 Task: In the Contact  CarterEllie@iko.com, schedule and save the meeting with title: 'Introducing Our Products and Services ', Select date: '25 August, 2023', select start time: 10:30:AM. Add location in person New York with meeting description: Kindly join this meeting to understand Product Demo and Service Presentation.. Logged in from softage.1@softage.net
Action: Mouse moved to (94, 62)
Screenshot: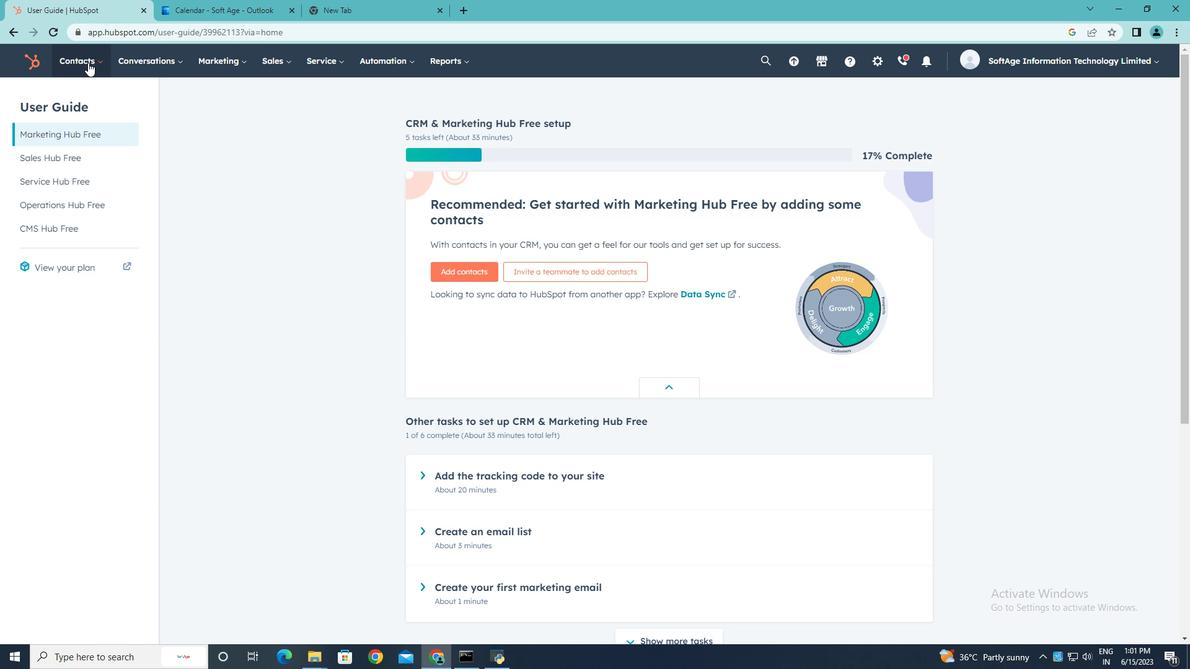 
Action: Mouse pressed left at (94, 62)
Screenshot: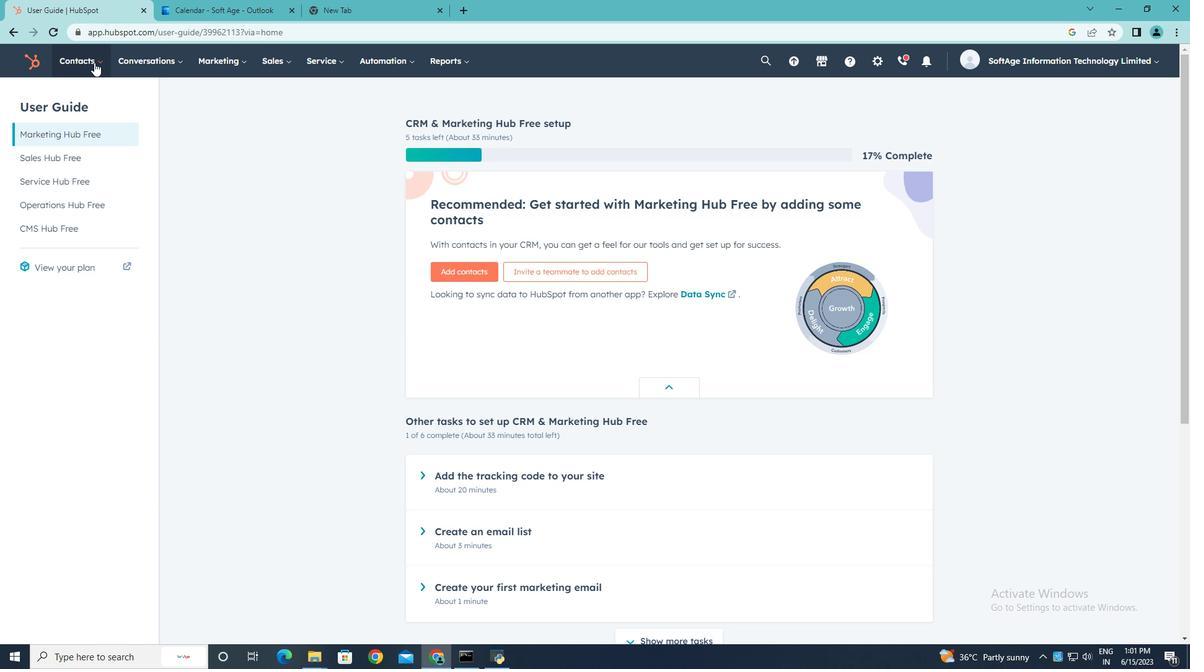 
Action: Mouse moved to (90, 93)
Screenshot: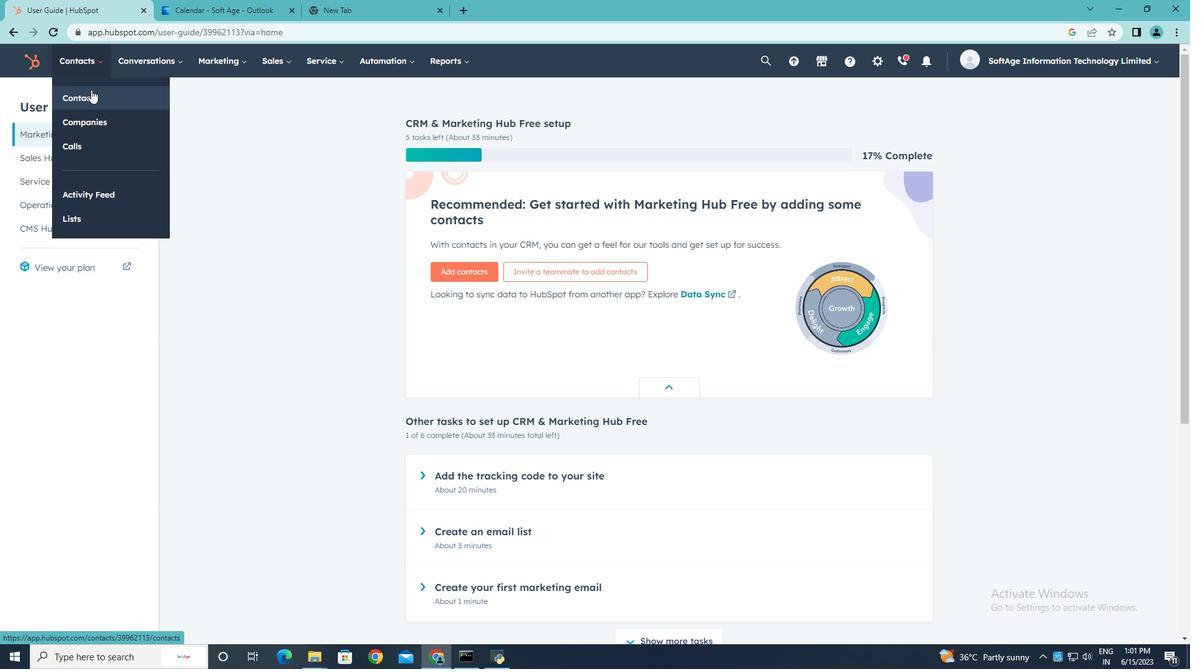 
Action: Mouse pressed left at (90, 93)
Screenshot: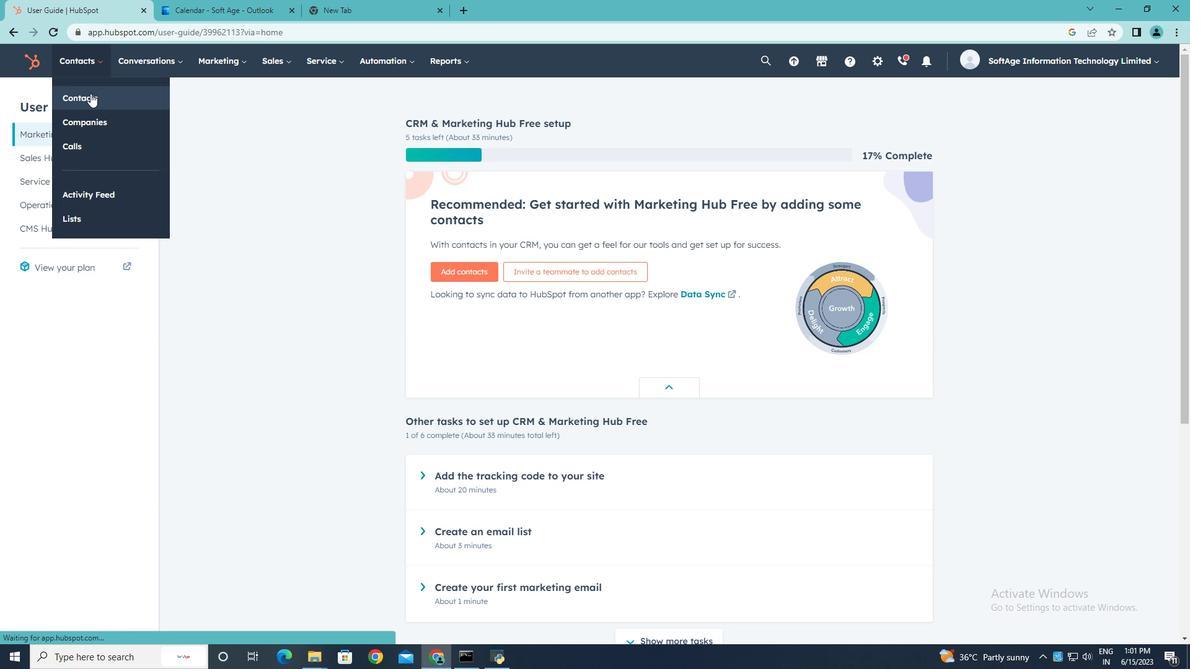 
Action: Mouse moved to (102, 199)
Screenshot: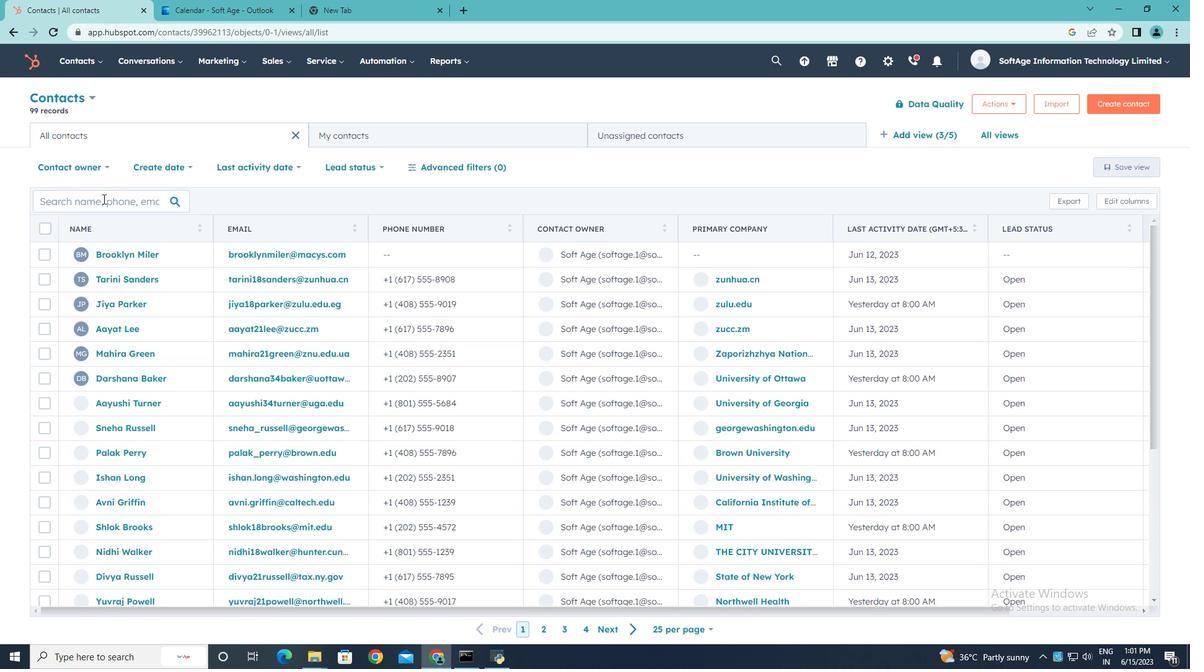 
Action: Mouse pressed left at (102, 199)
Screenshot: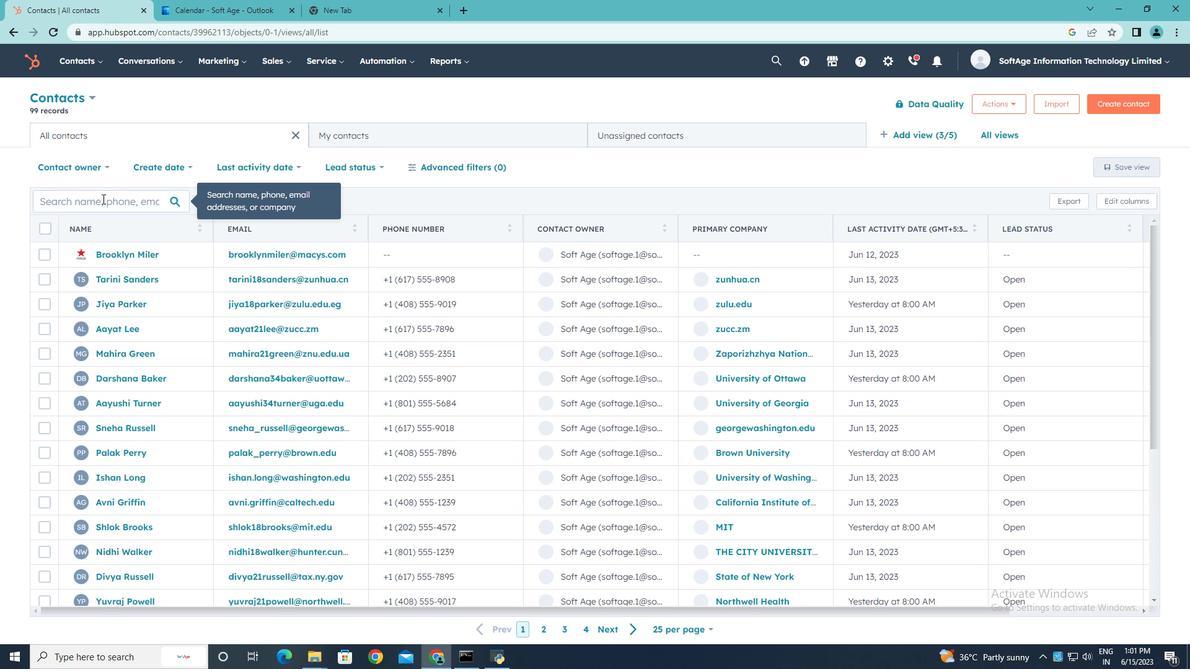 
Action: Key pressed <Key.shift>Carter<Key.shift>Ellie<Key.shift>@iko.com
Screenshot: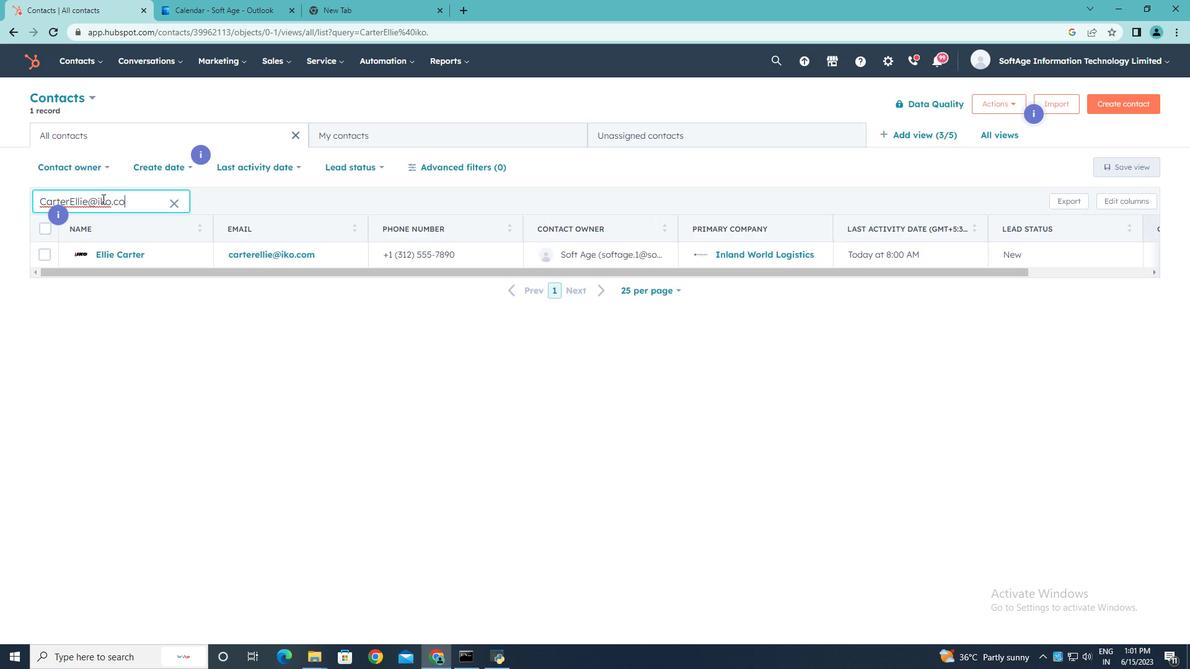 
Action: Mouse moved to (111, 254)
Screenshot: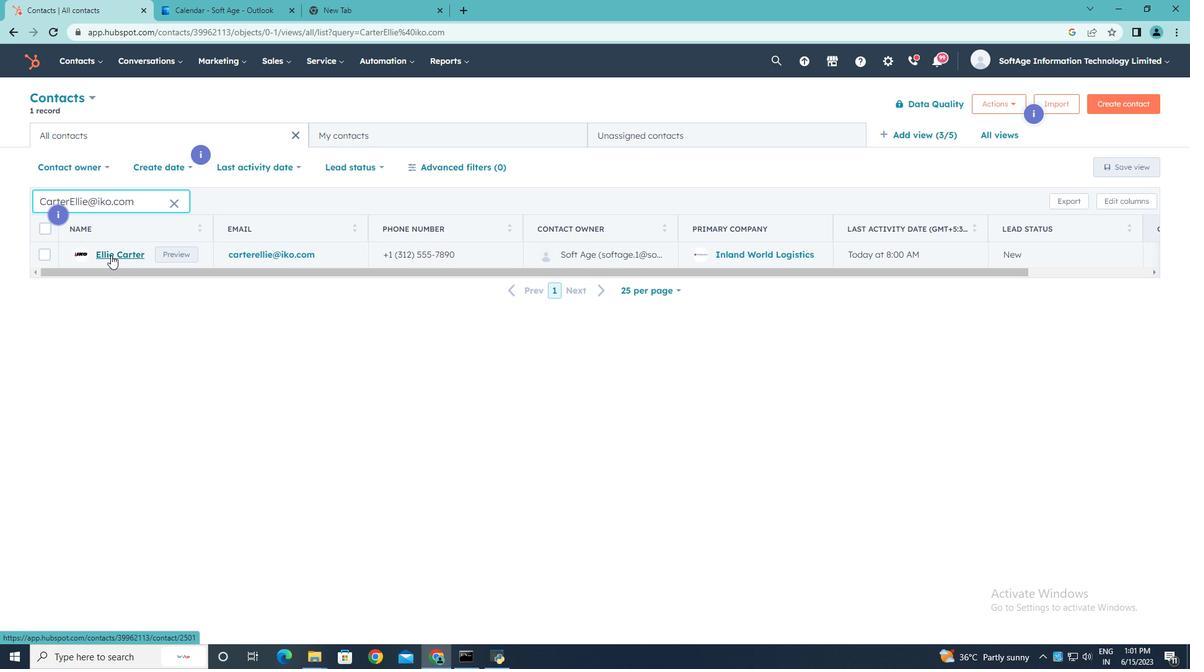 
Action: Mouse pressed left at (111, 254)
Screenshot: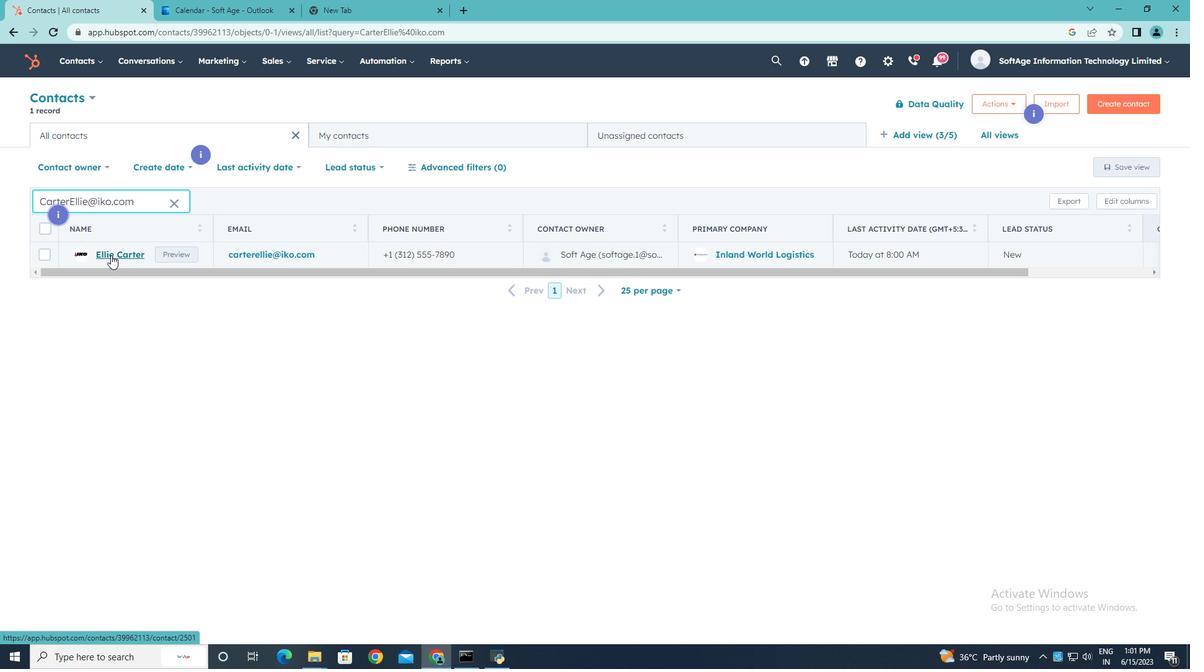 
Action: Mouse moved to (204, 201)
Screenshot: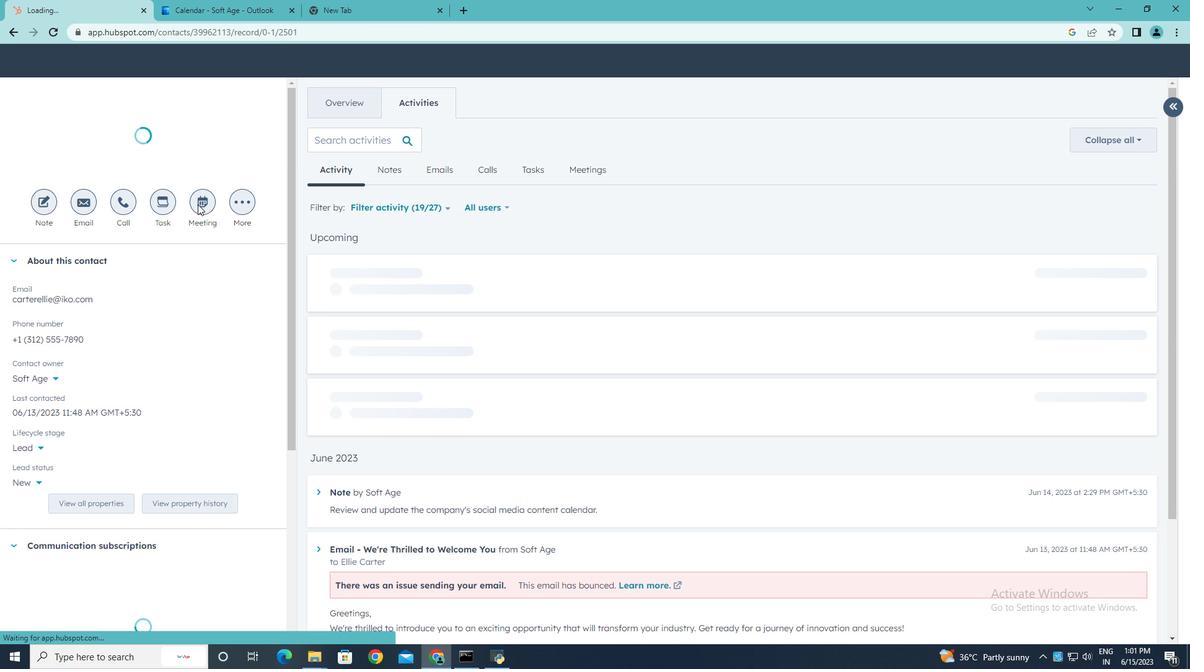 
Action: Mouse pressed left at (204, 201)
Screenshot: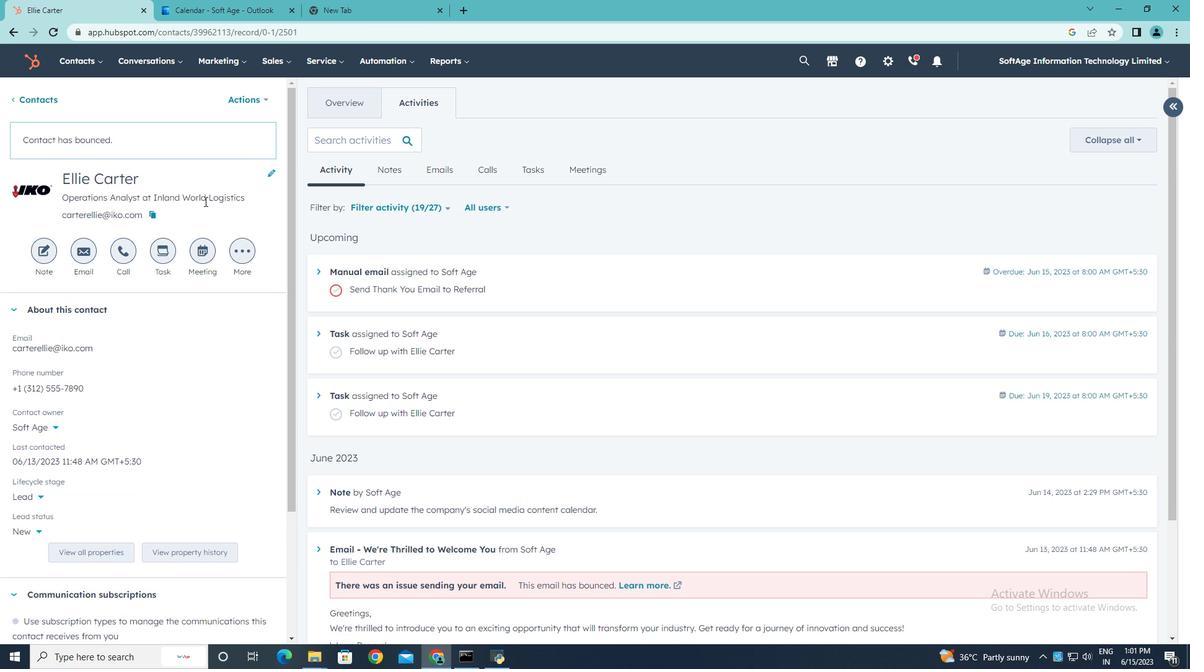 
Action: Mouse moved to (196, 248)
Screenshot: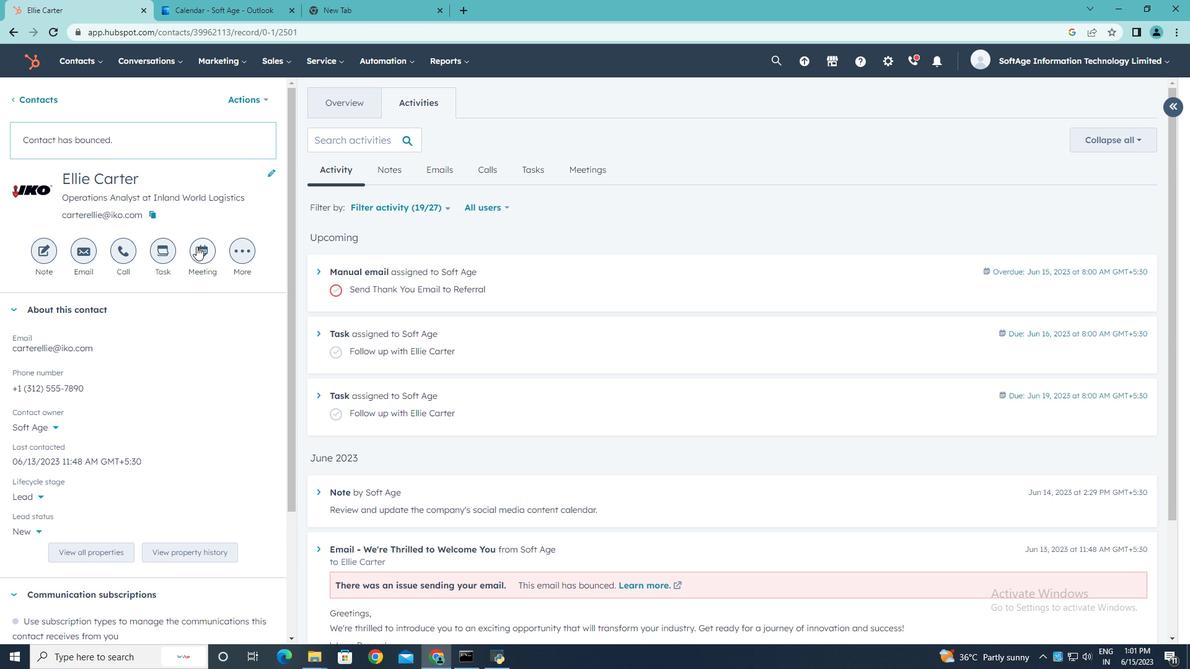 
Action: Mouse pressed left at (196, 248)
Screenshot: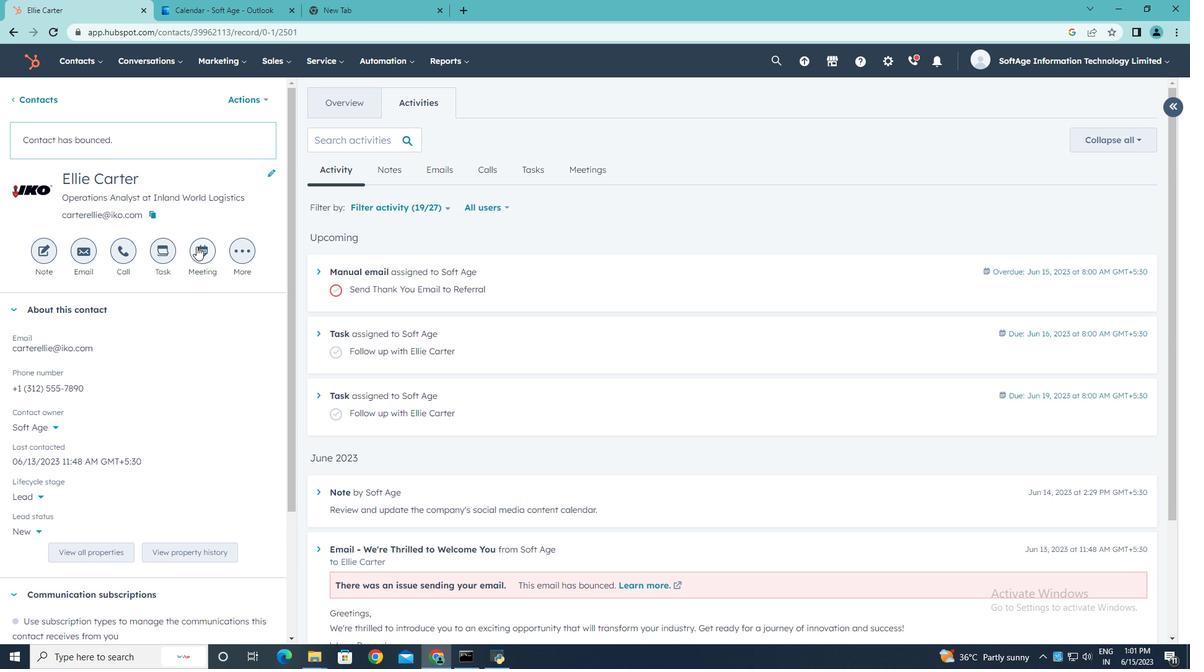 
Action: Key pressed <Key.shift>Introducing<Key.space><Key.shift>Our<Key.space><Key.shift><Key.shift><Key.shift><Key.shift><Key.shift><Key.shift>Products<Key.space>and<Key.space><Key.shift>Services.
Screenshot: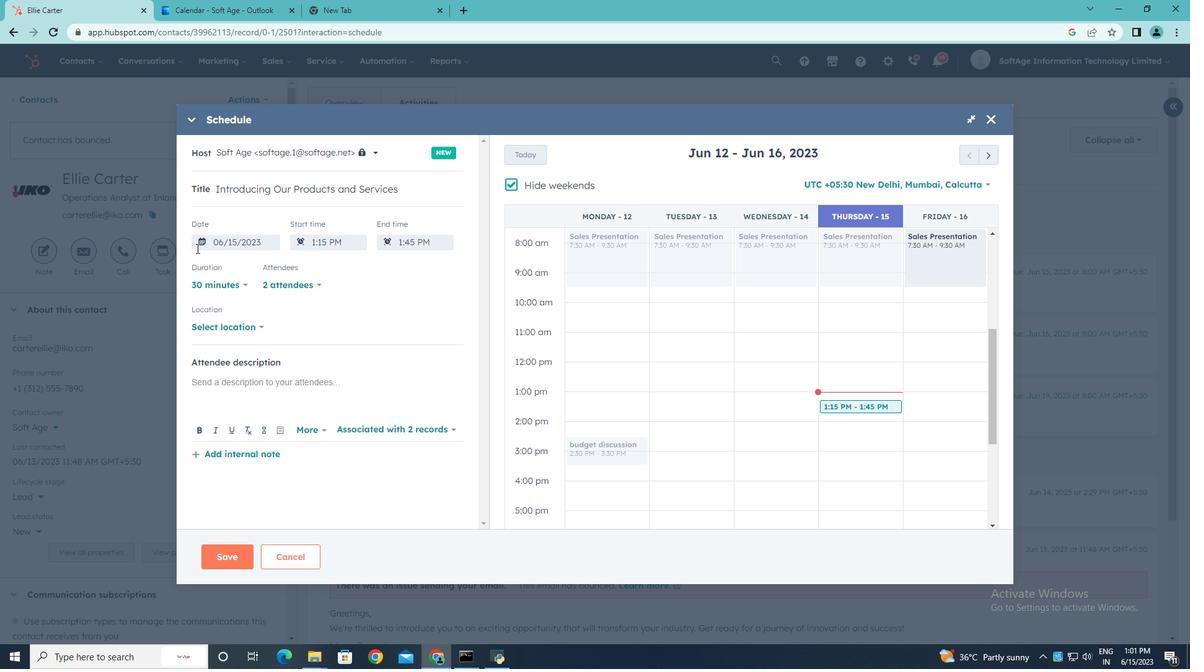
Action: Mouse moved to (511, 184)
Screenshot: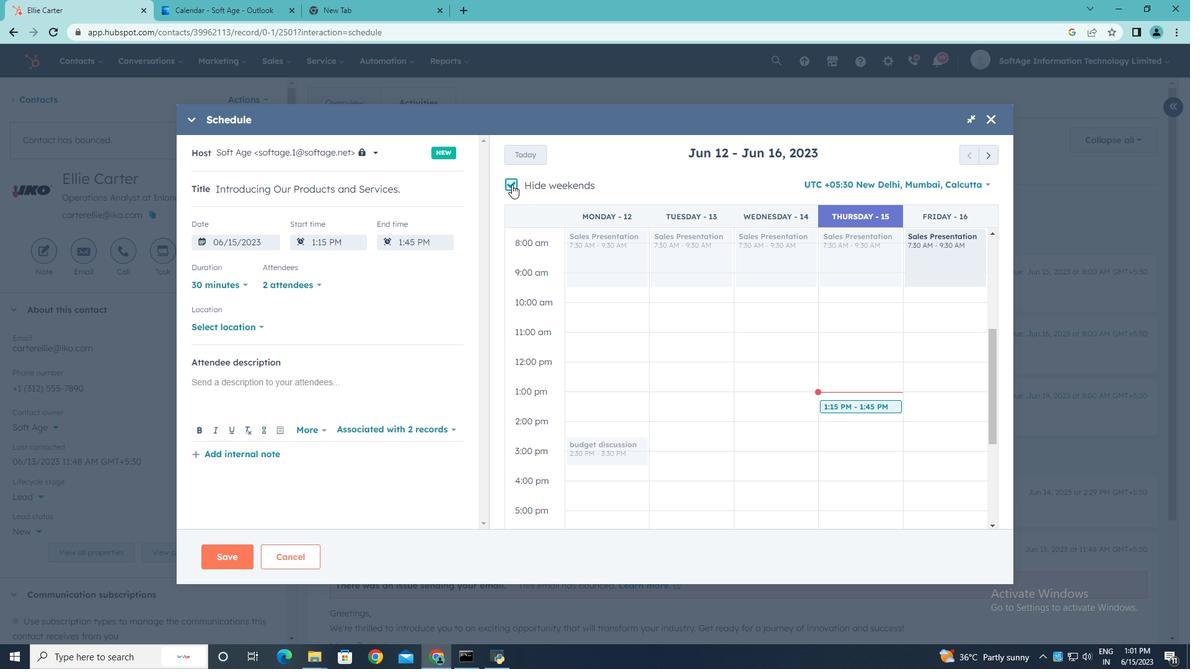 
Action: Mouse pressed left at (511, 184)
Screenshot: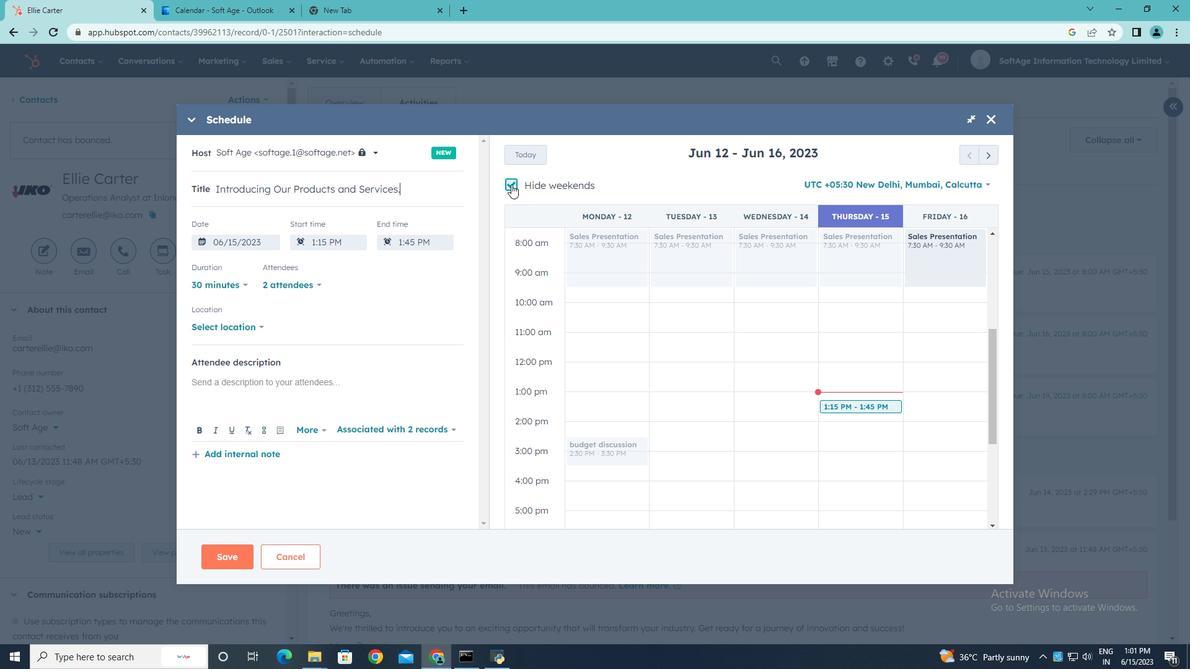 
Action: Mouse moved to (987, 153)
Screenshot: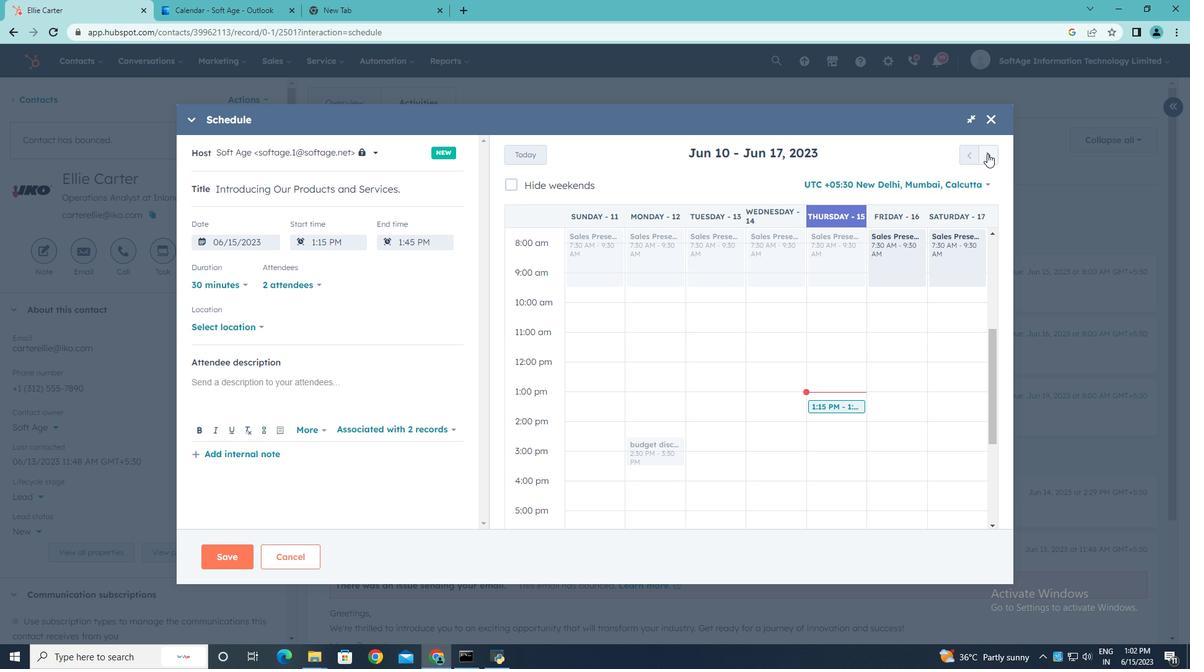 
Action: Mouse pressed left at (987, 153)
Screenshot: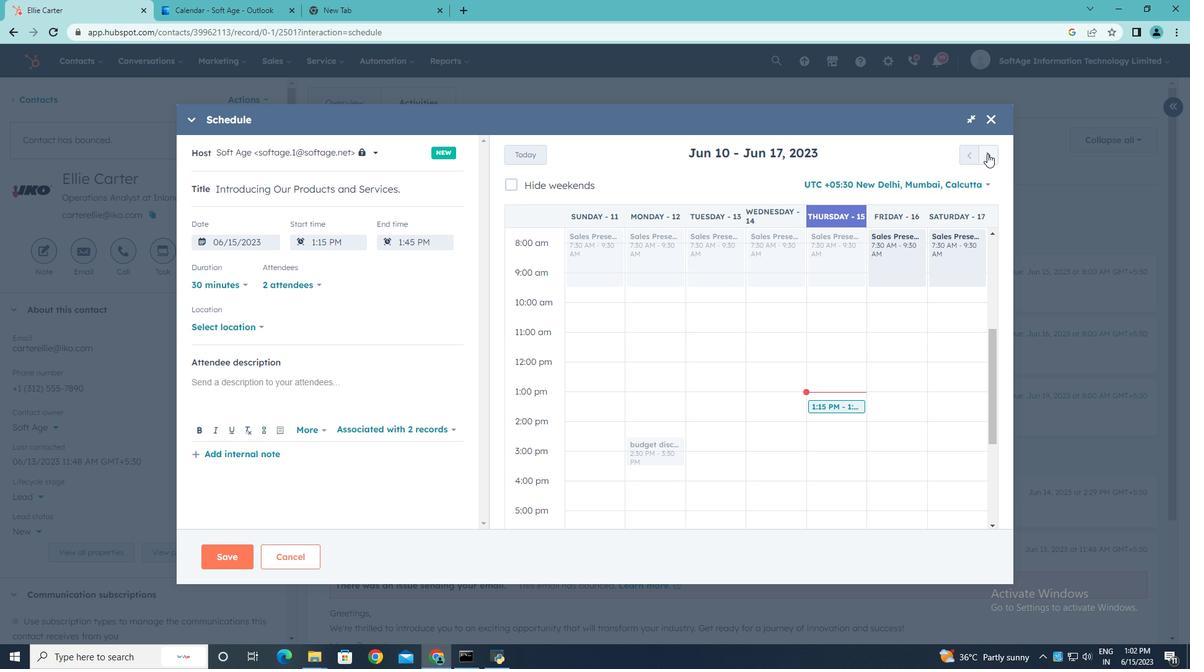 
Action: Mouse pressed left at (987, 153)
Screenshot: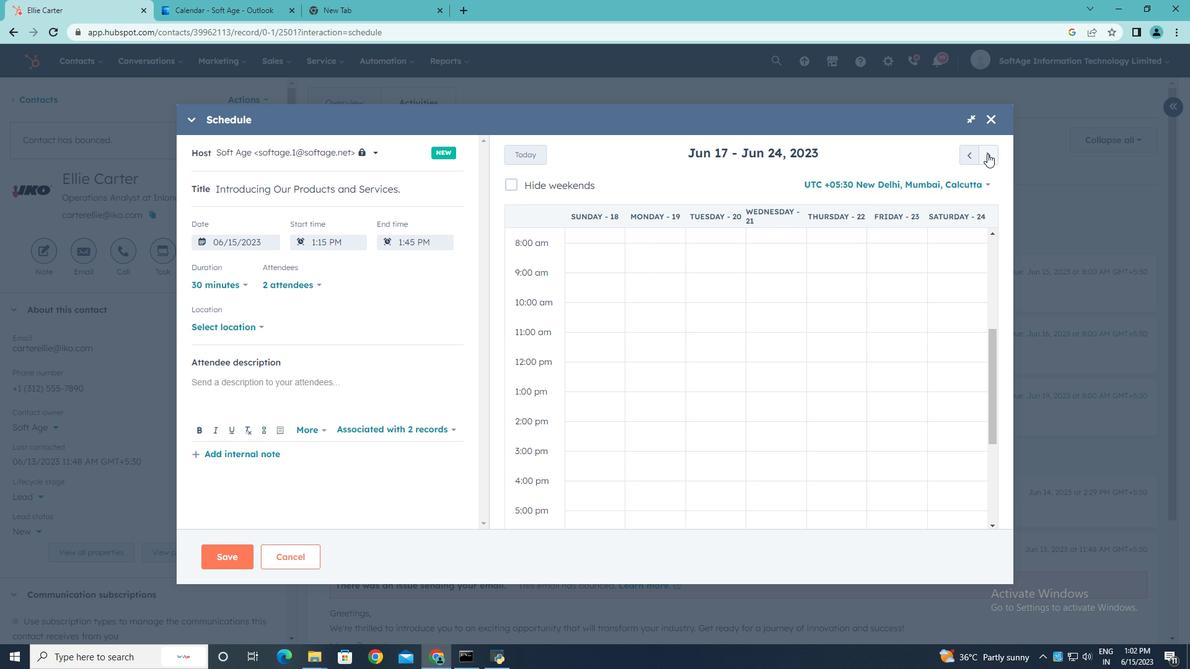 
Action: Mouse pressed left at (987, 153)
Screenshot: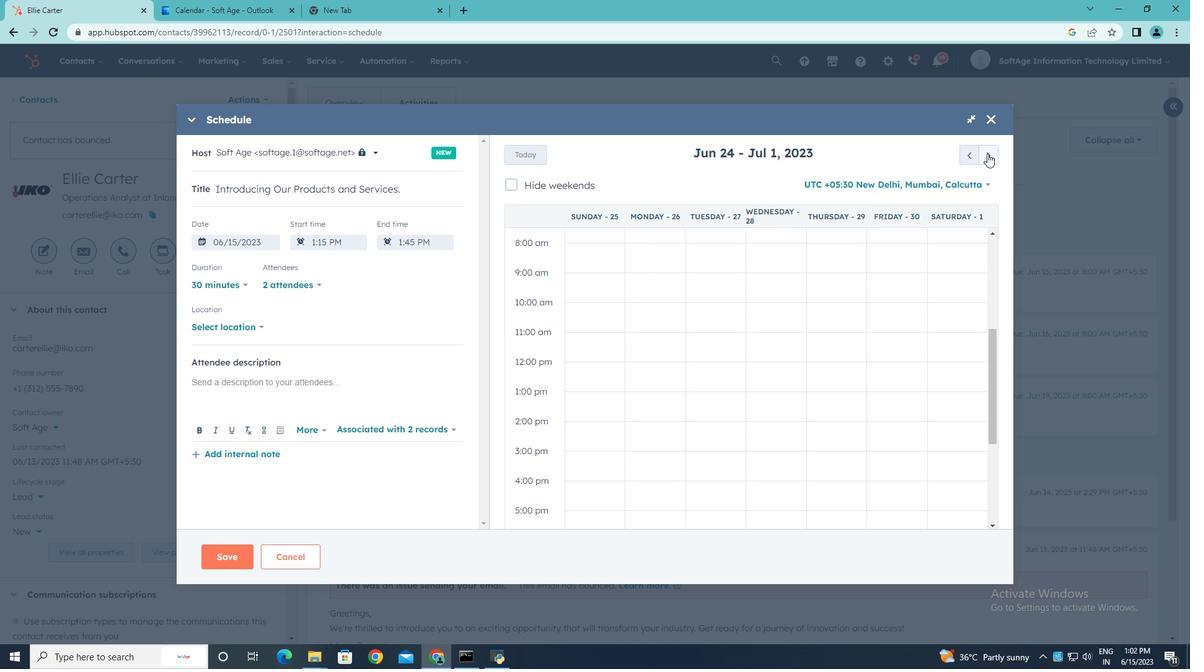 
Action: Mouse pressed left at (987, 153)
Screenshot: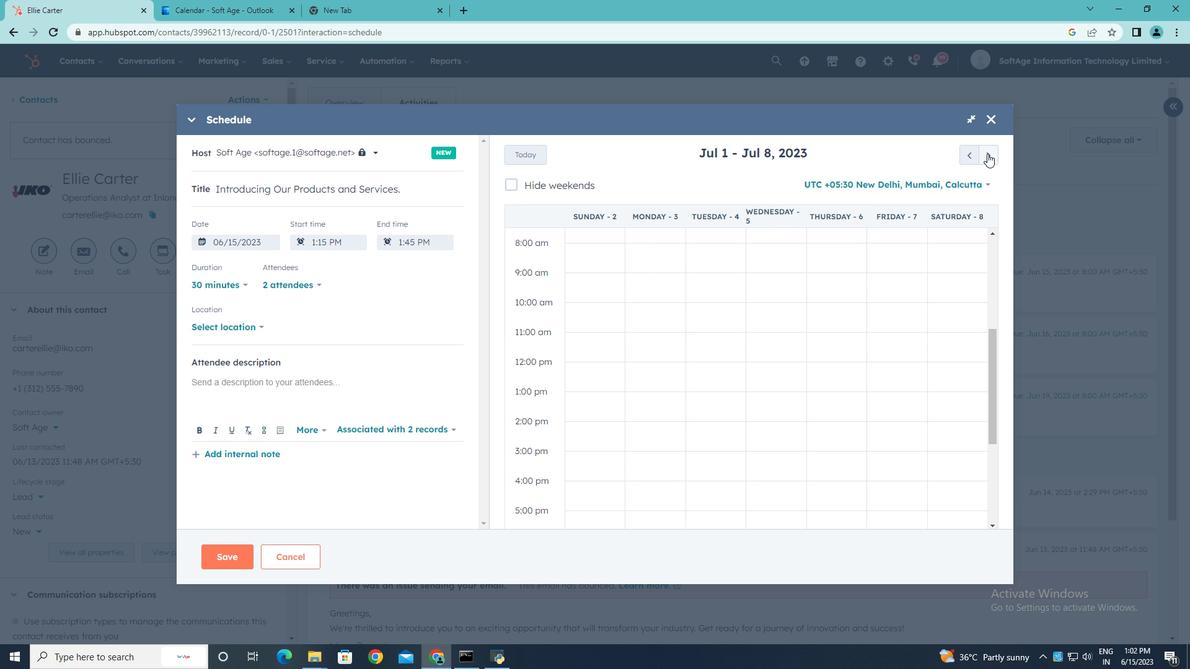 
Action: Mouse pressed left at (987, 153)
Screenshot: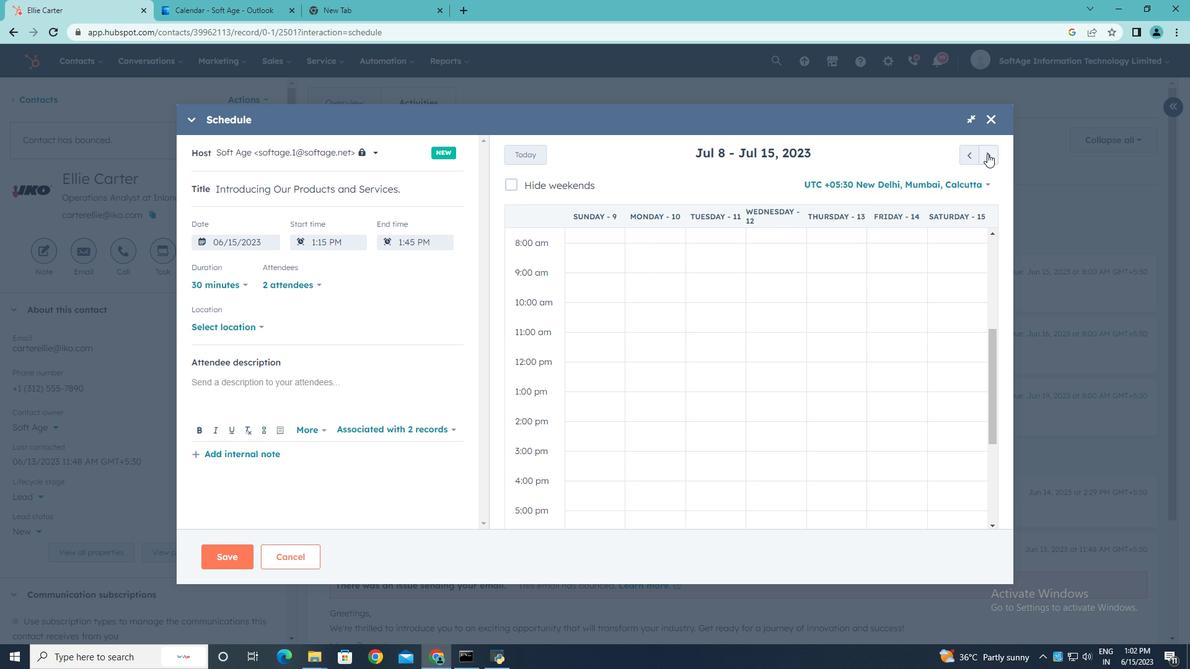 
Action: Mouse pressed left at (987, 153)
Screenshot: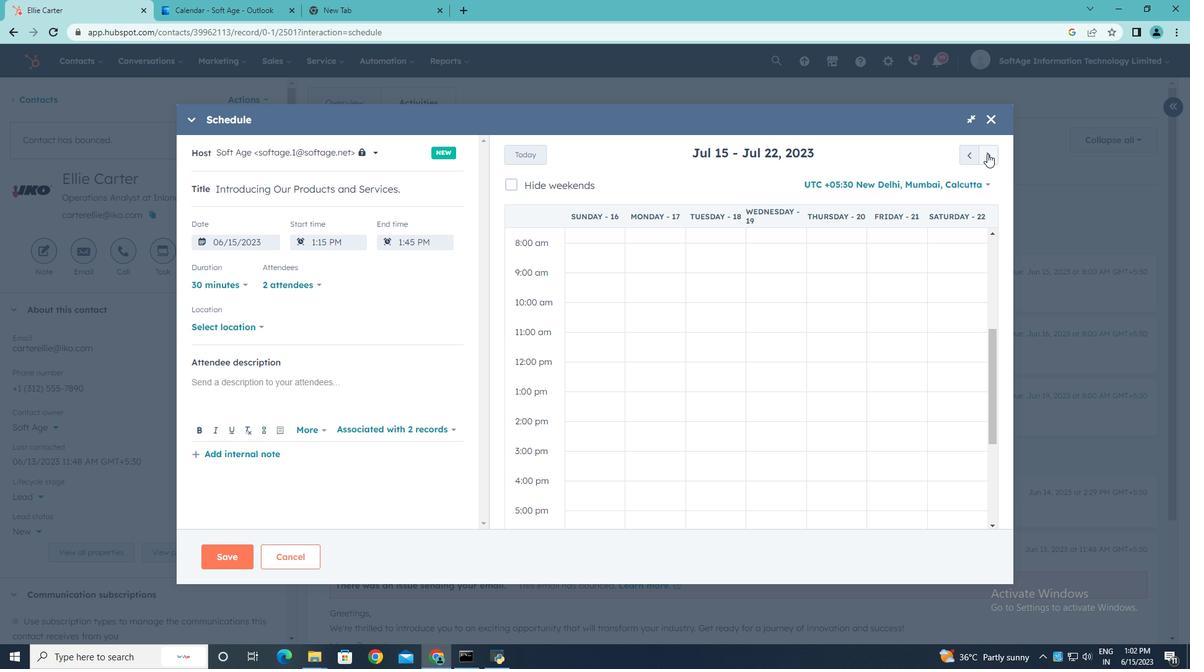 
Action: Mouse pressed left at (987, 153)
Screenshot: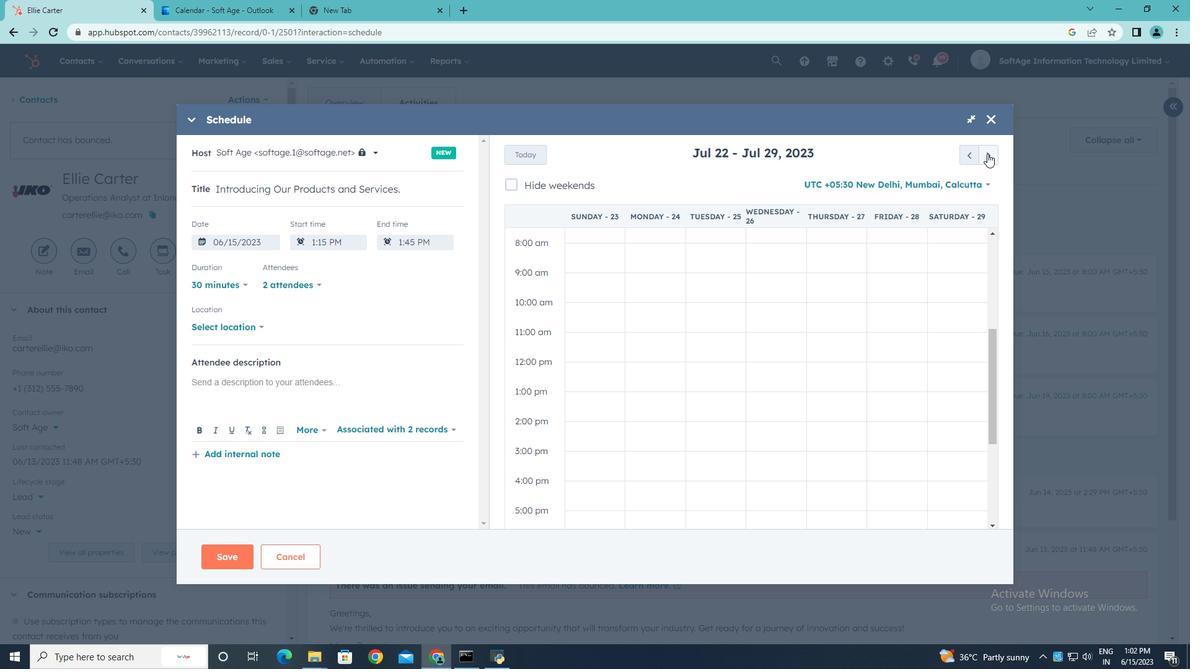 
Action: Mouse pressed left at (987, 153)
Screenshot: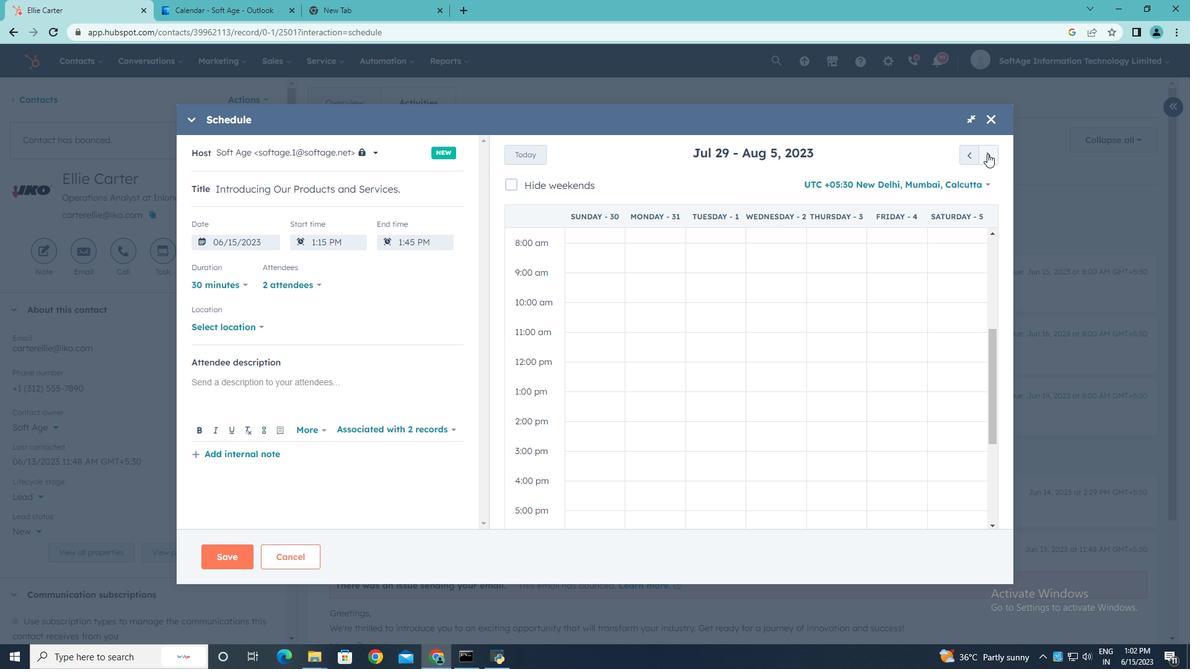 
Action: Mouse pressed left at (987, 153)
Screenshot: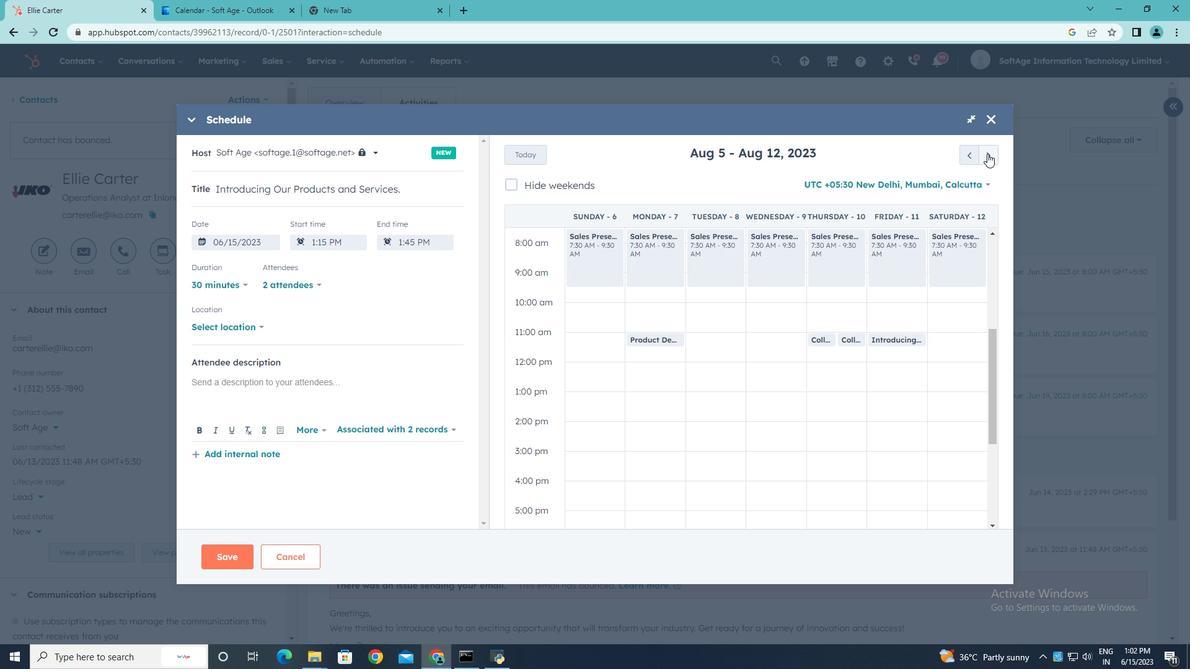 
Action: Mouse pressed left at (987, 153)
Screenshot: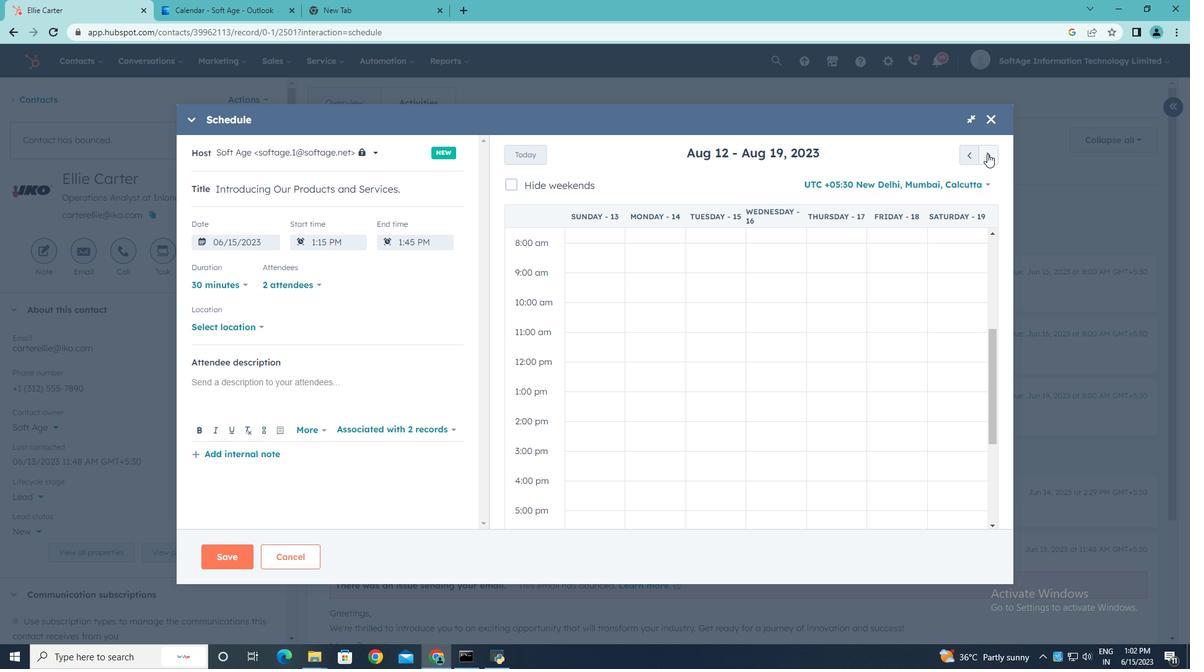 
Action: Mouse moved to (881, 320)
Screenshot: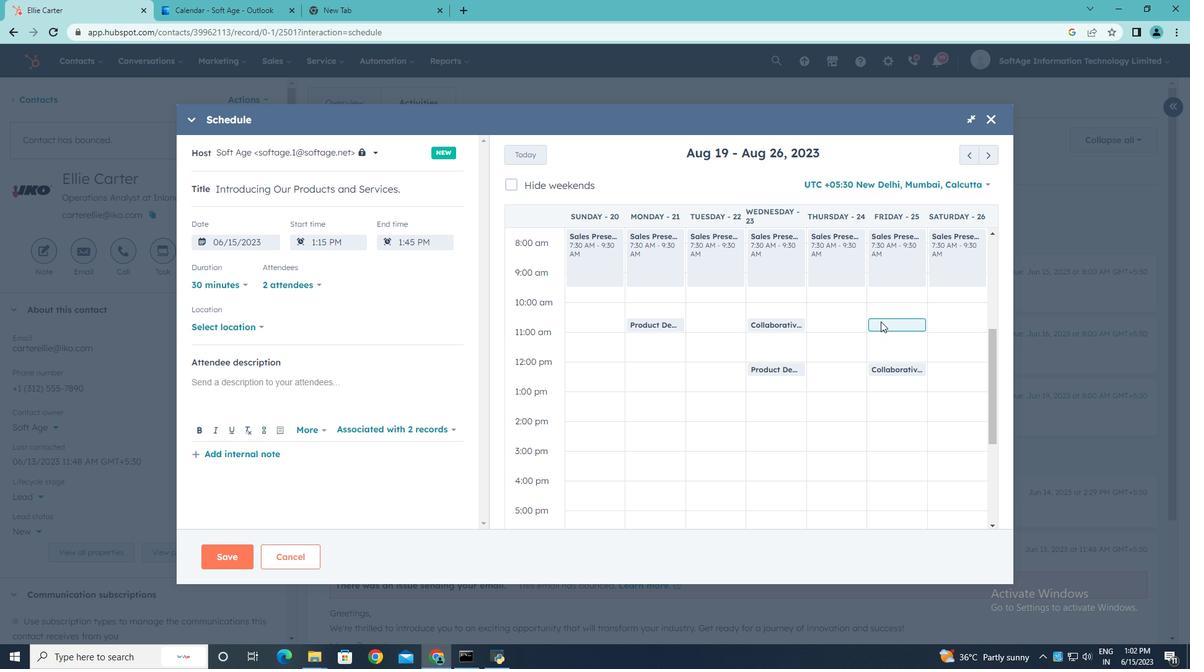 
Action: Mouse pressed left at (881, 320)
Screenshot: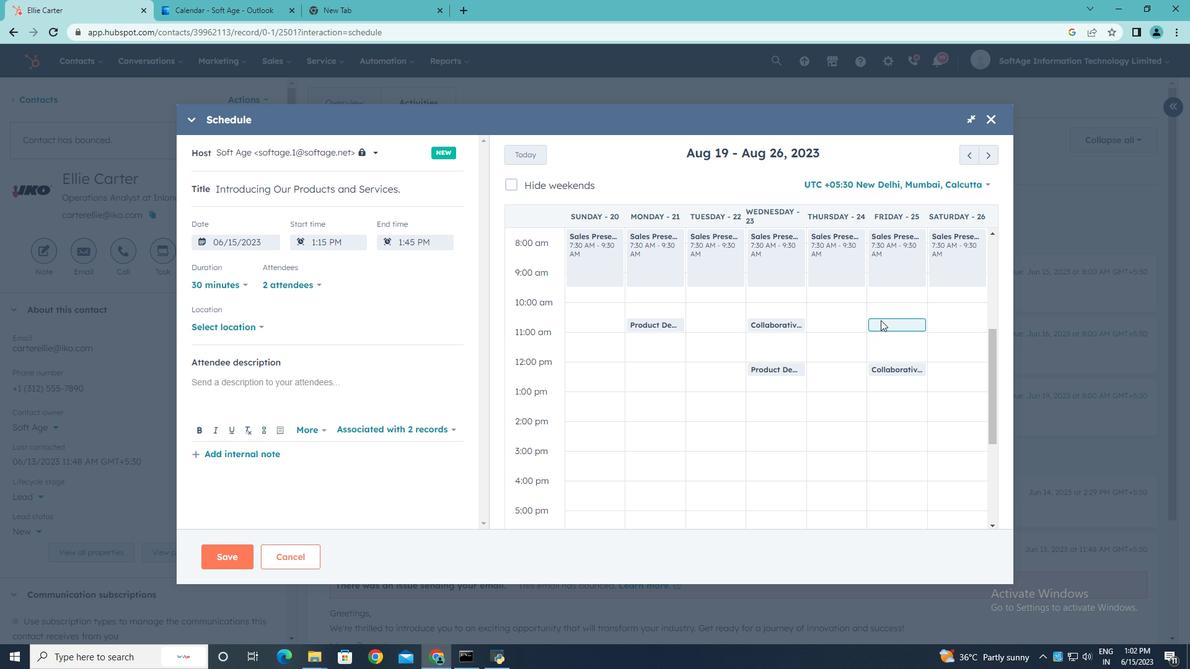 
Action: Mouse moved to (261, 328)
Screenshot: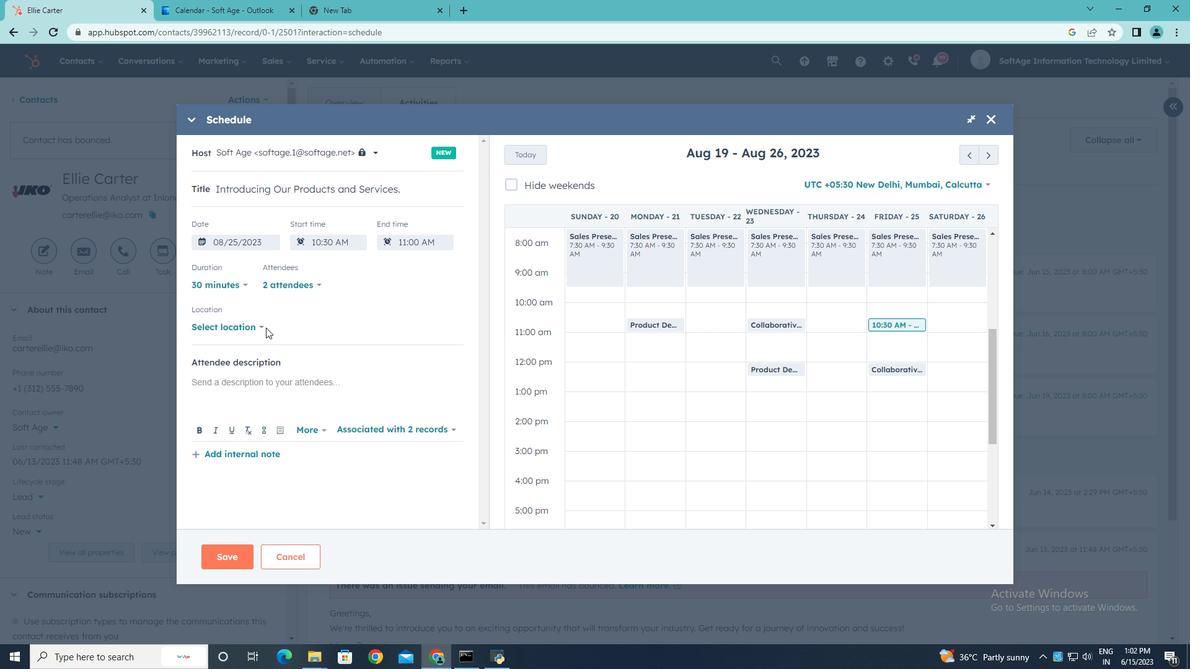 
Action: Mouse pressed left at (261, 328)
Screenshot: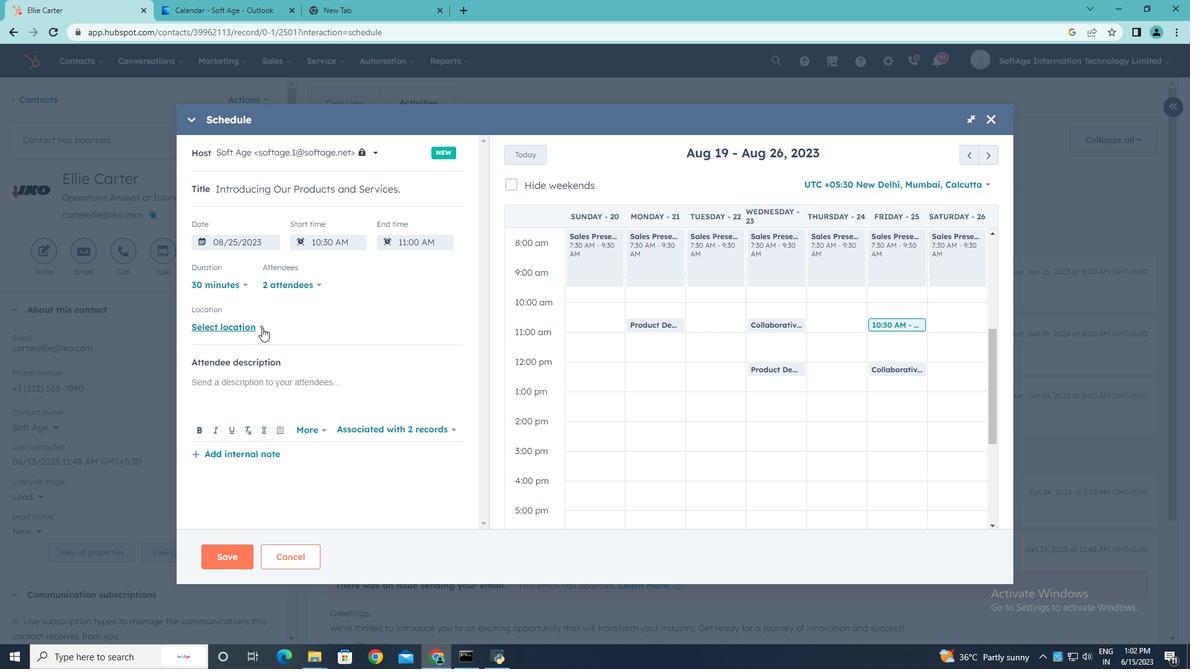 
Action: Mouse moved to (306, 321)
Screenshot: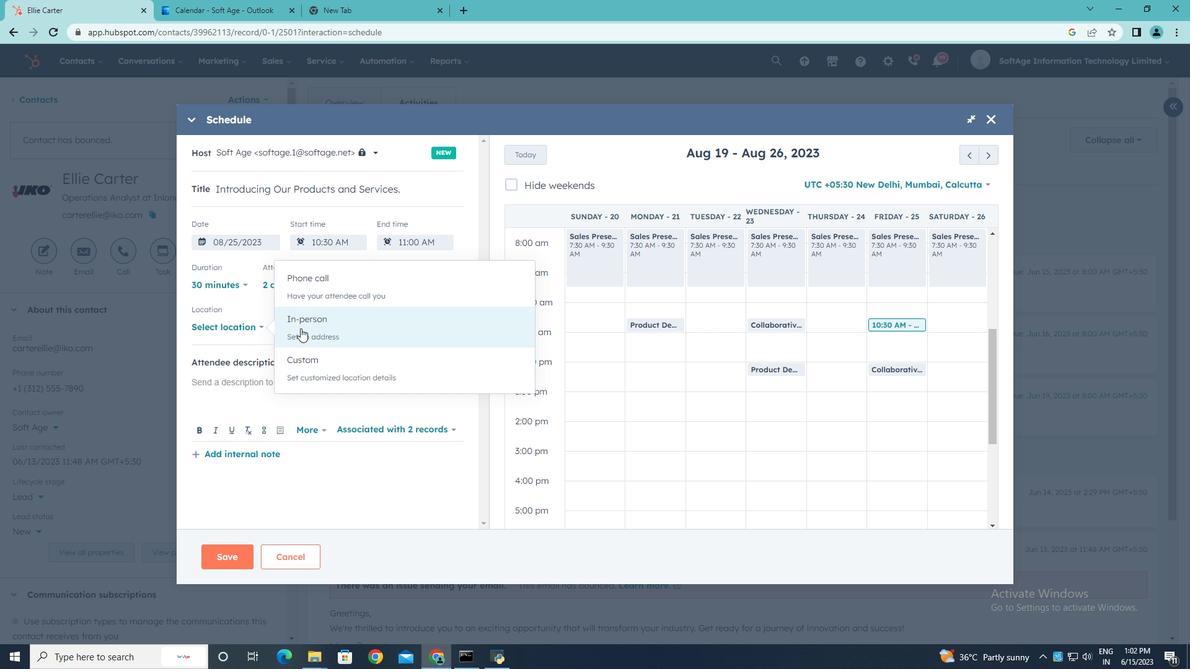 
Action: Mouse pressed left at (306, 321)
Screenshot: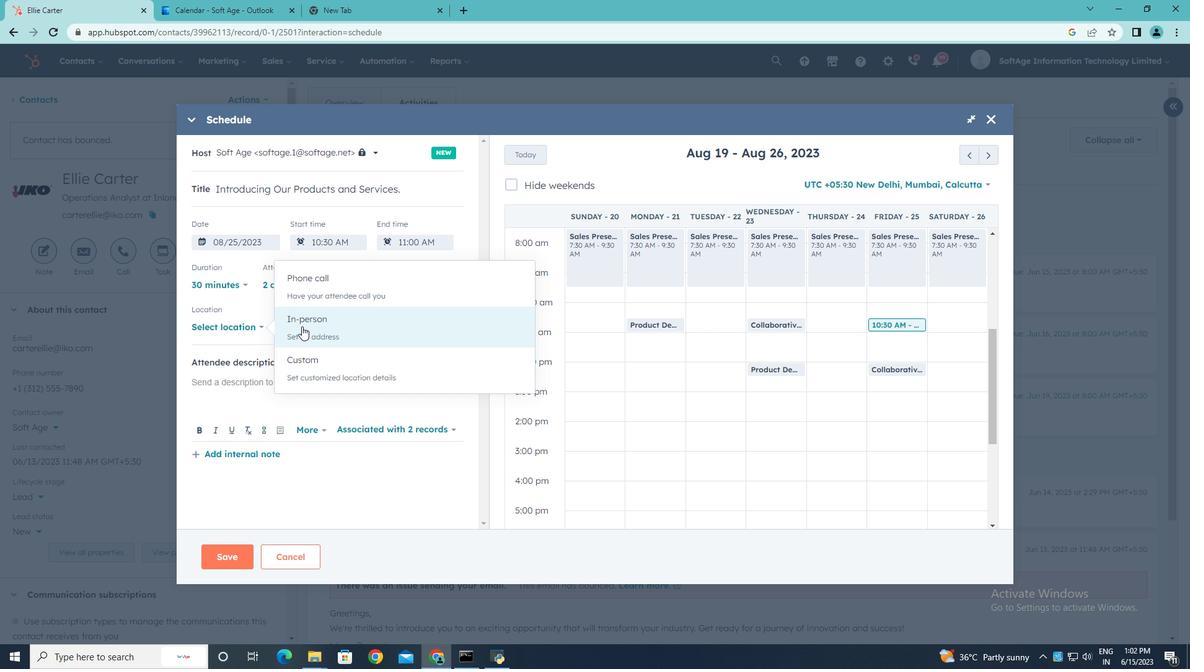 
Action: Mouse pressed left at (306, 321)
Screenshot: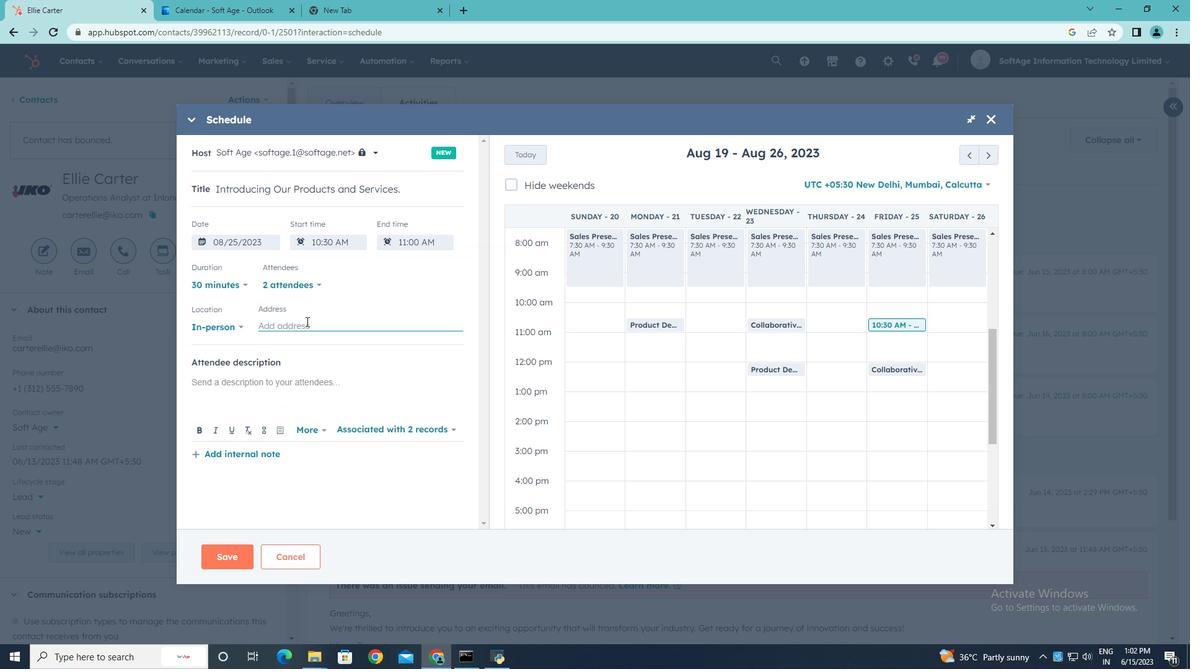 
Action: Key pressed <Key.shift>New<Key.space><Key.shift>York
Screenshot: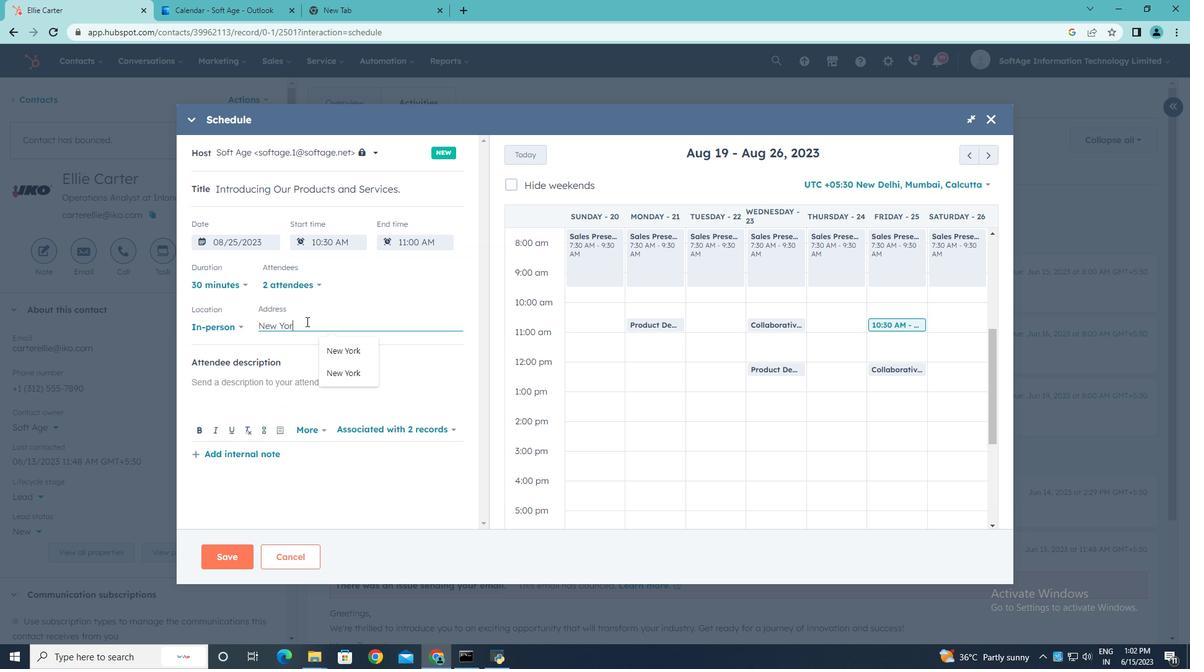 
Action: Mouse moved to (266, 381)
Screenshot: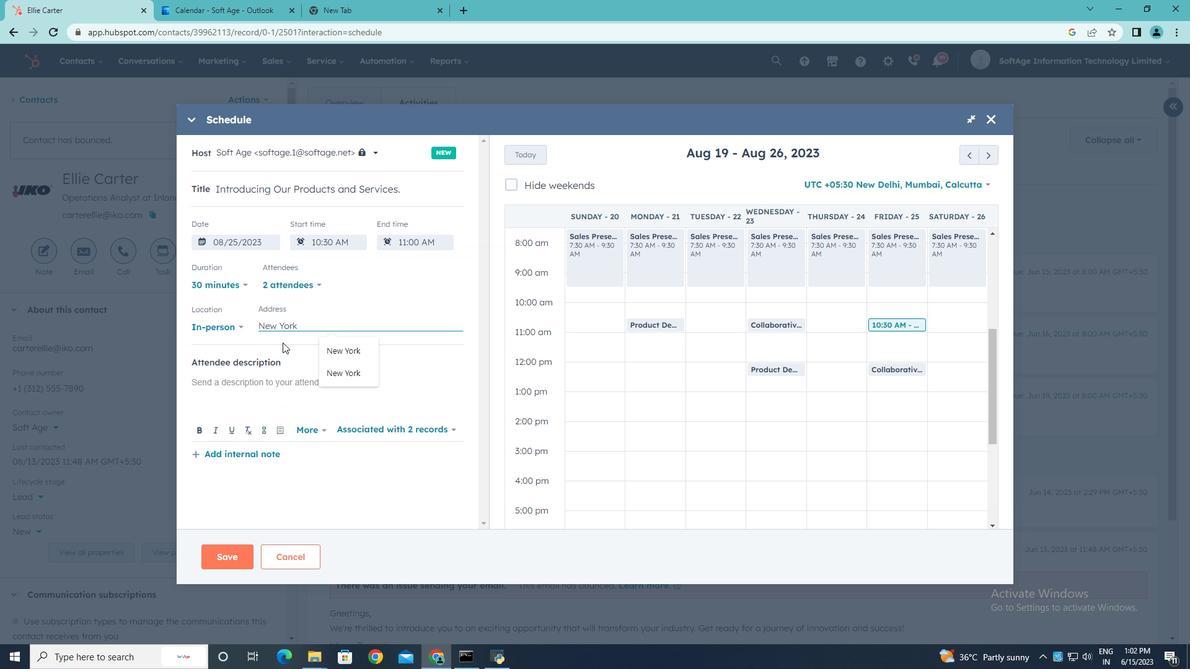 
Action: Mouse pressed left at (266, 381)
Screenshot: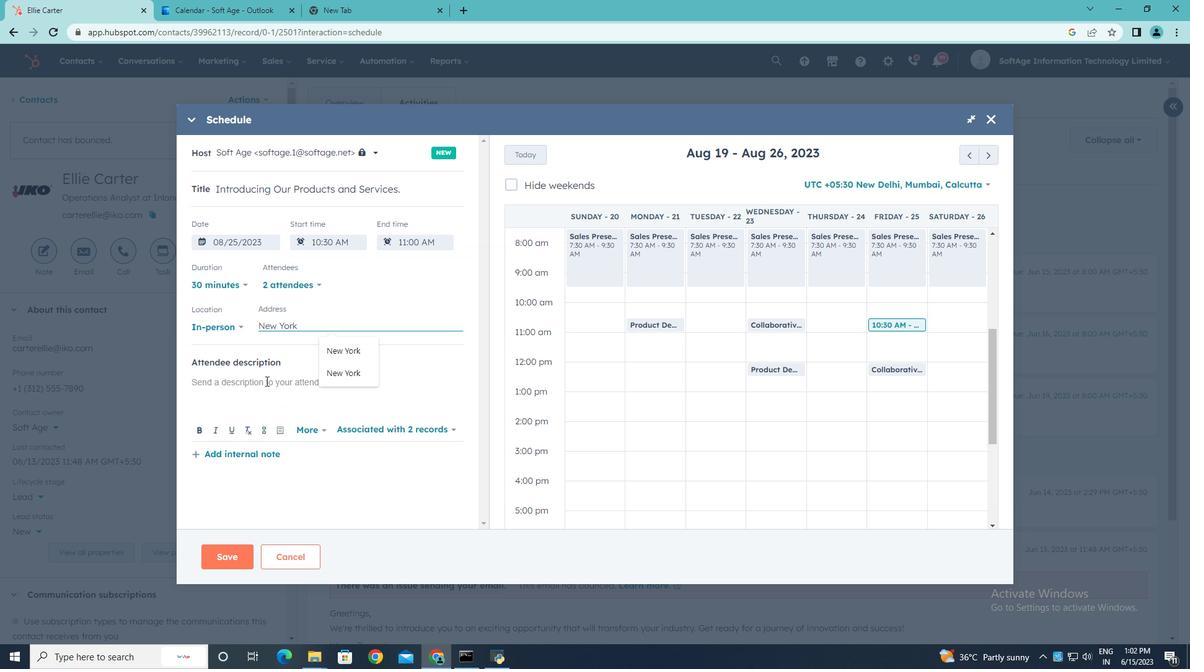 
Action: Key pressed <Key.shift>Kindly<Key.space>join<Key.space>this<Key.space>meeting<Key.space>to<Key.space>understand<Key.space><Key.shift>Product<Key.space><Key.shift>Demo<Key.space>and<Key.space><Key.shift>Service<Key.space><Key.shift>Presentation..
Screenshot: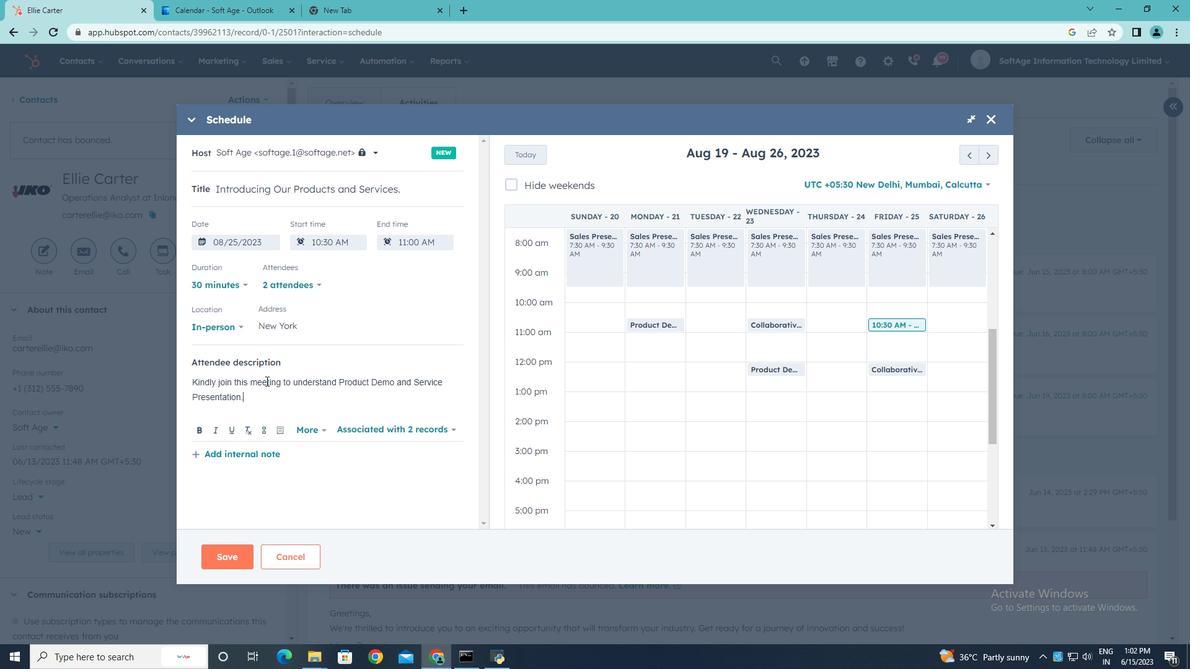 
Action: Mouse moved to (217, 555)
Screenshot: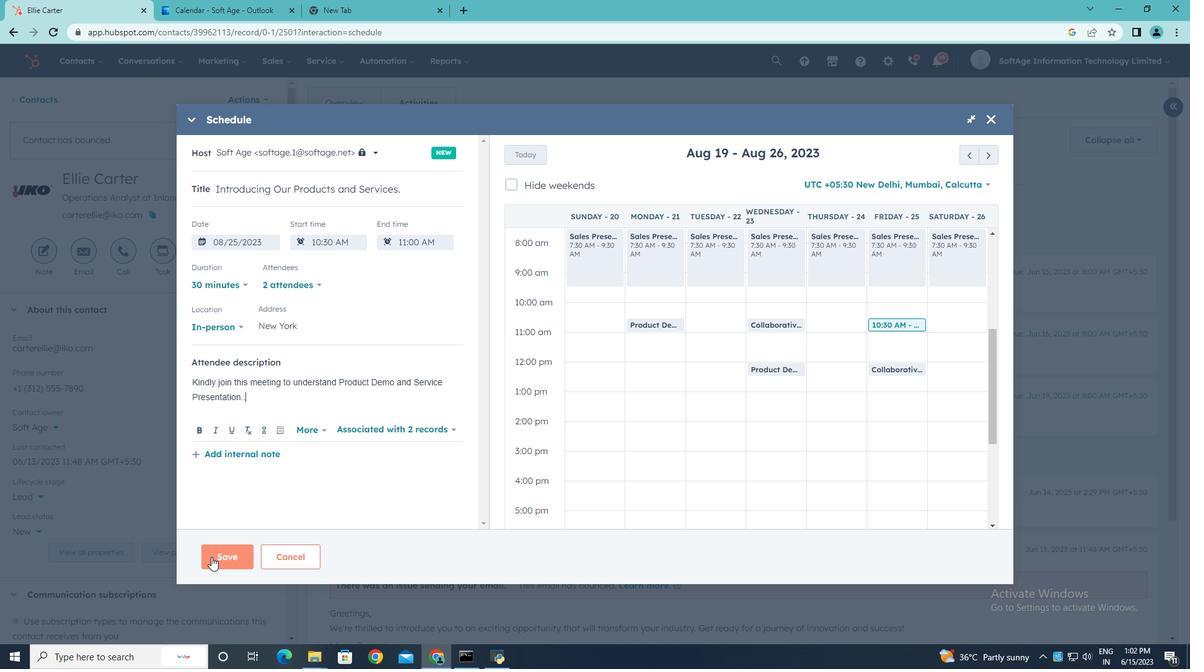 
Action: Mouse pressed left at (217, 555)
Screenshot: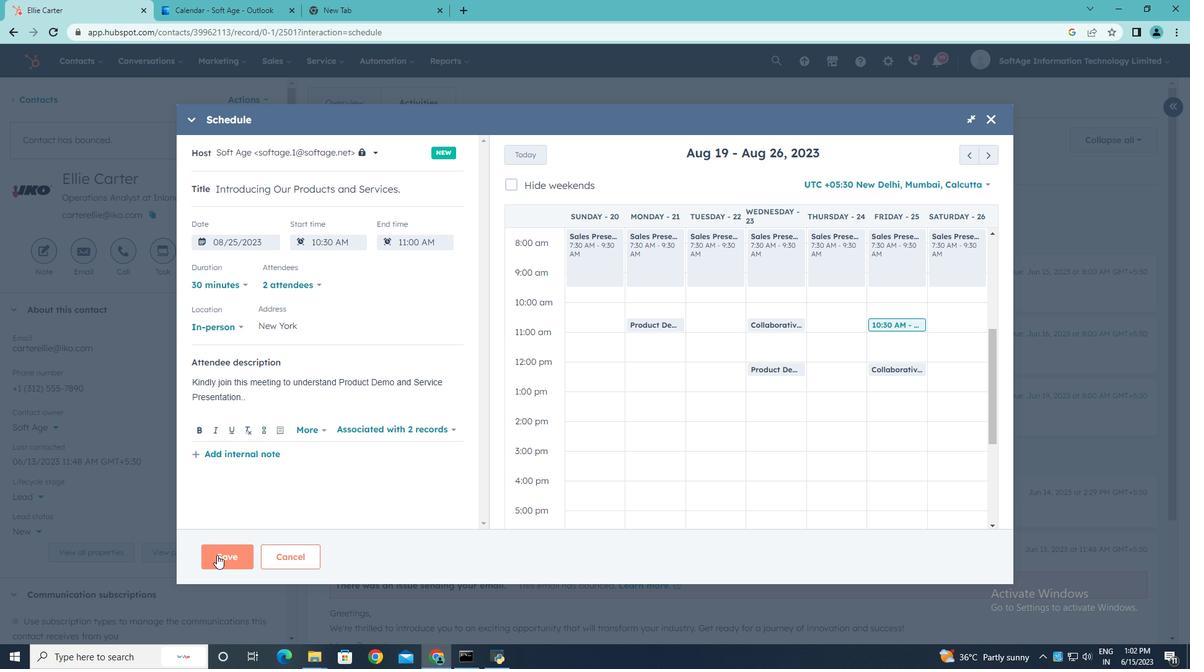 
